 Task: Create a rule when custom fields attachments is set to a date in next month by me.
Action: Mouse moved to (1014, 84)
Screenshot: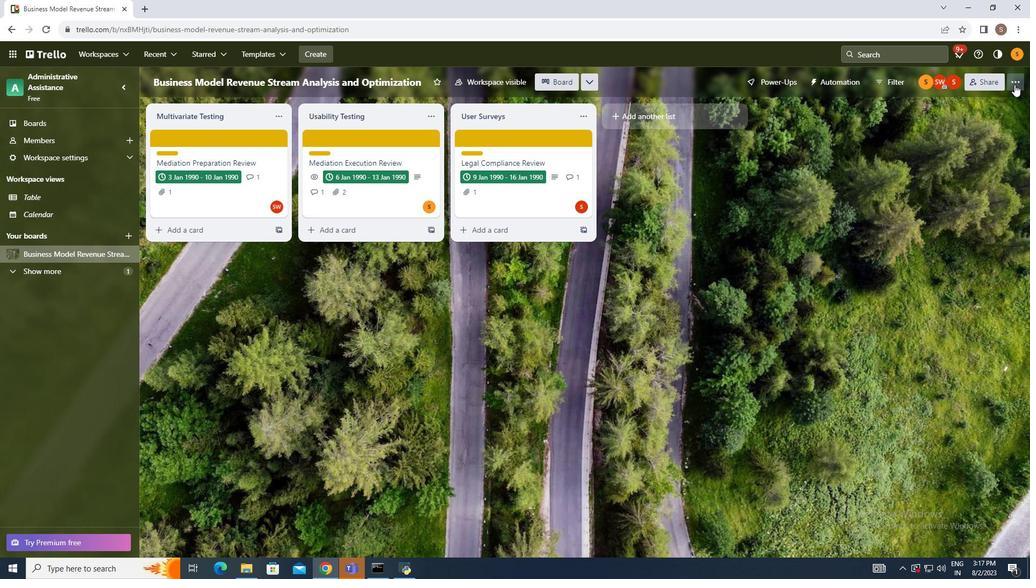 
Action: Mouse pressed left at (1014, 84)
Screenshot: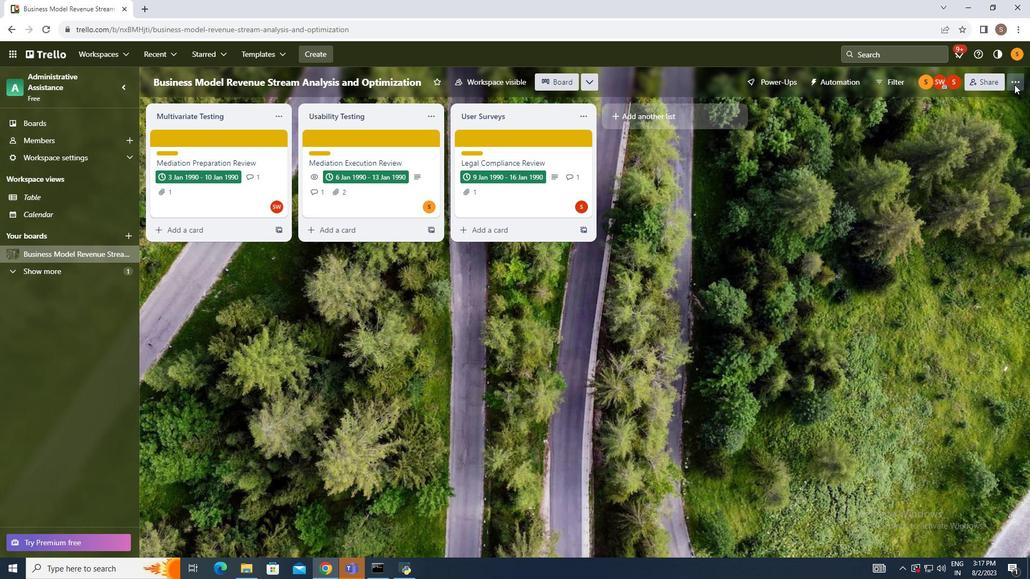 
Action: Mouse moved to (909, 232)
Screenshot: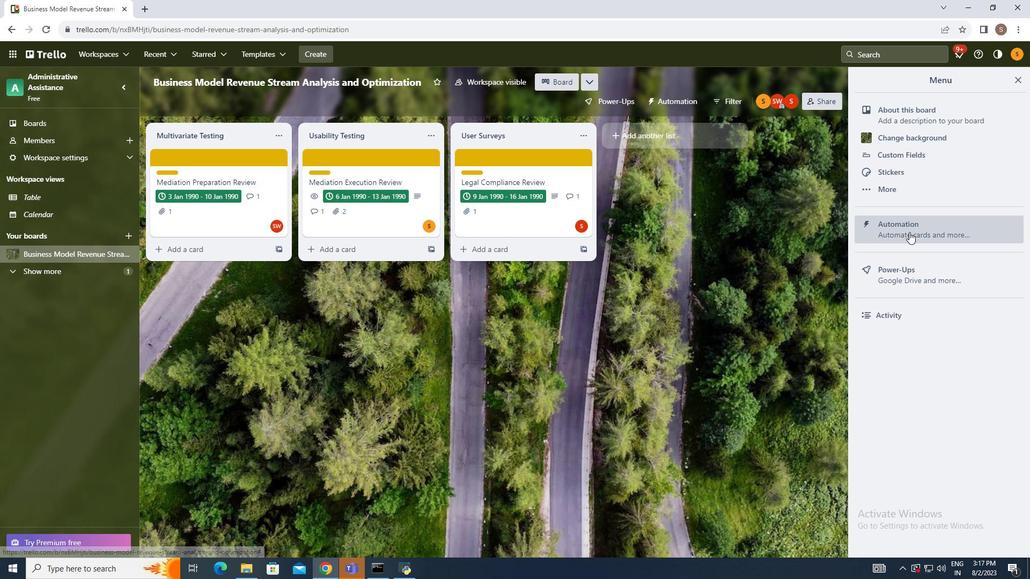 
Action: Mouse pressed left at (909, 232)
Screenshot: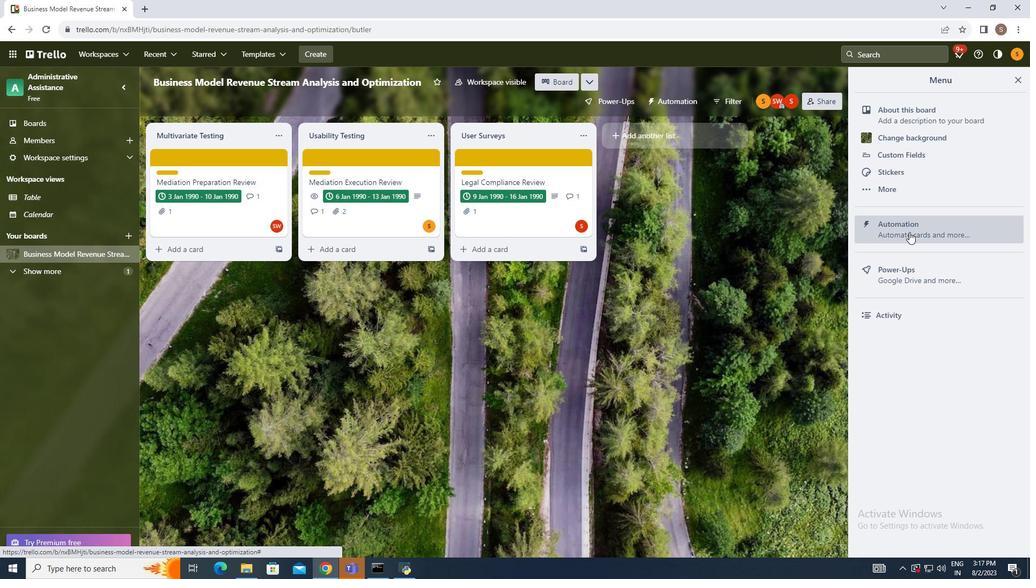 
Action: Mouse moved to (196, 192)
Screenshot: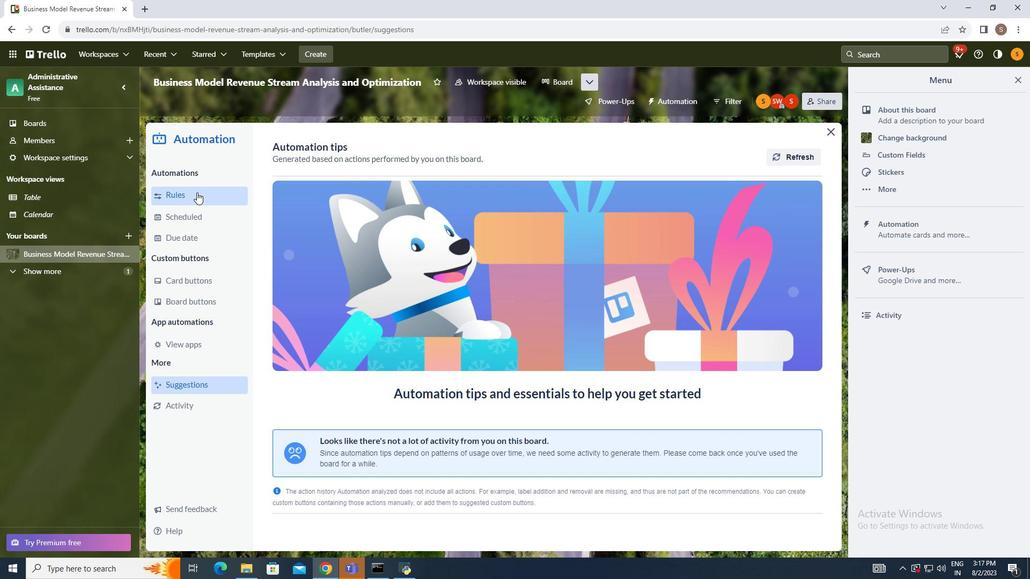 
Action: Mouse pressed left at (196, 192)
Screenshot: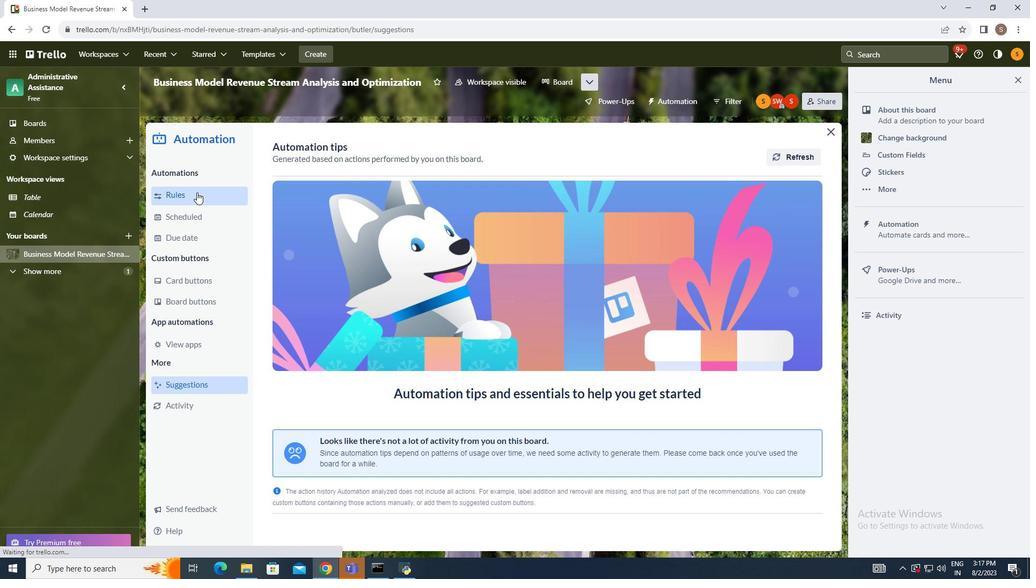 
Action: Mouse moved to (714, 150)
Screenshot: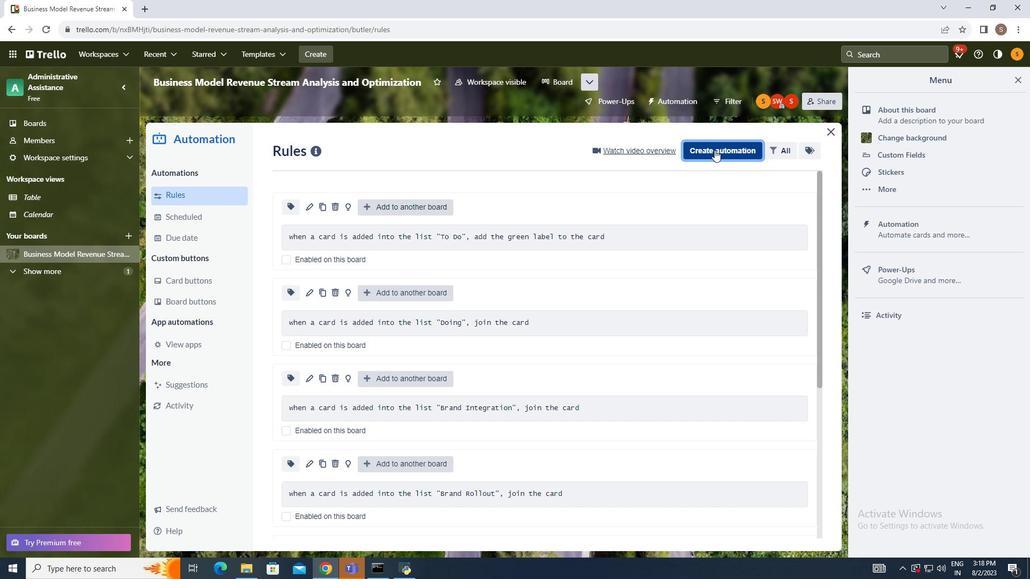 
Action: Mouse pressed left at (714, 150)
Screenshot: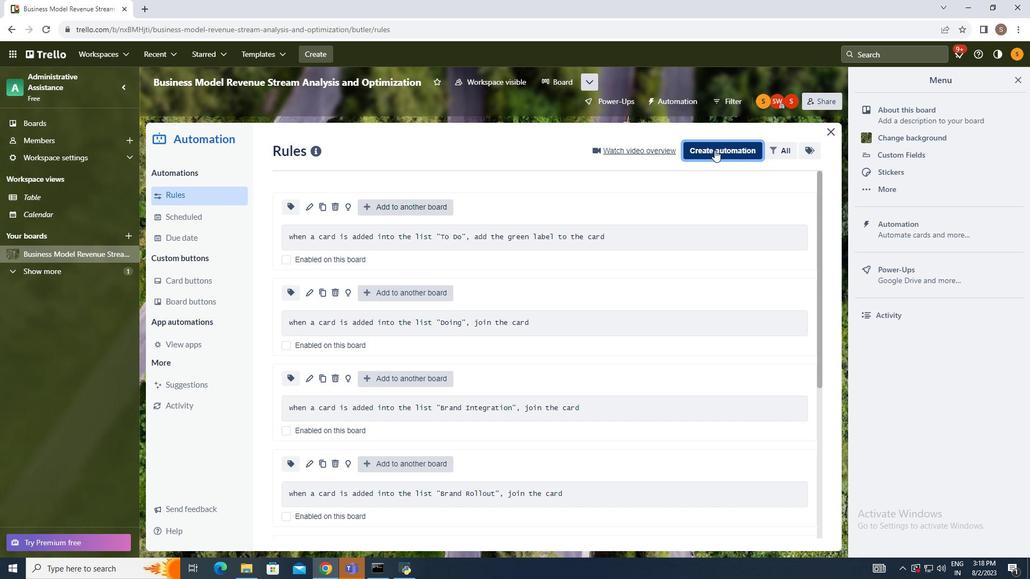 
Action: Mouse moved to (528, 255)
Screenshot: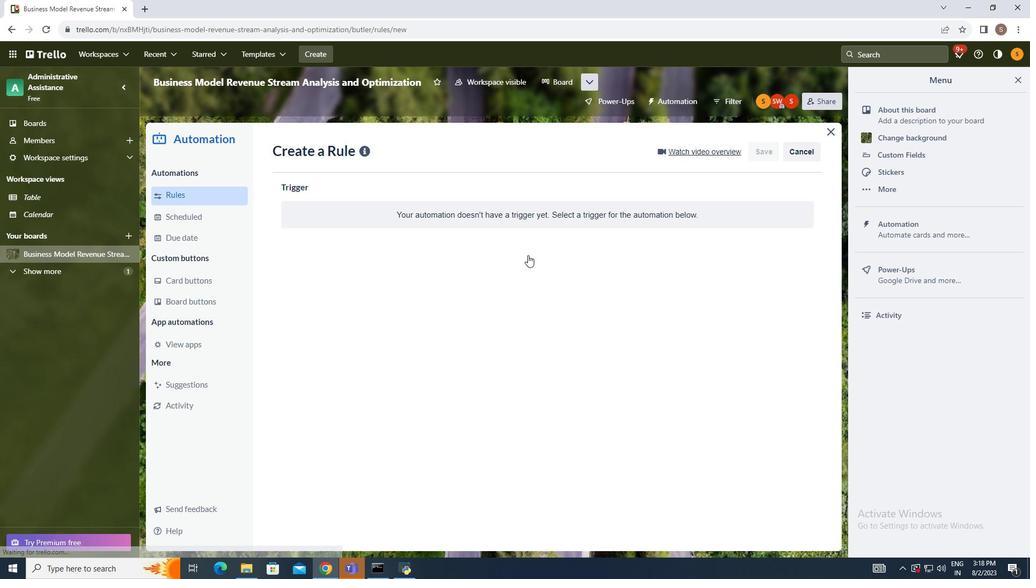 
Action: Mouse pressed left at (528, 255)
Screenshot: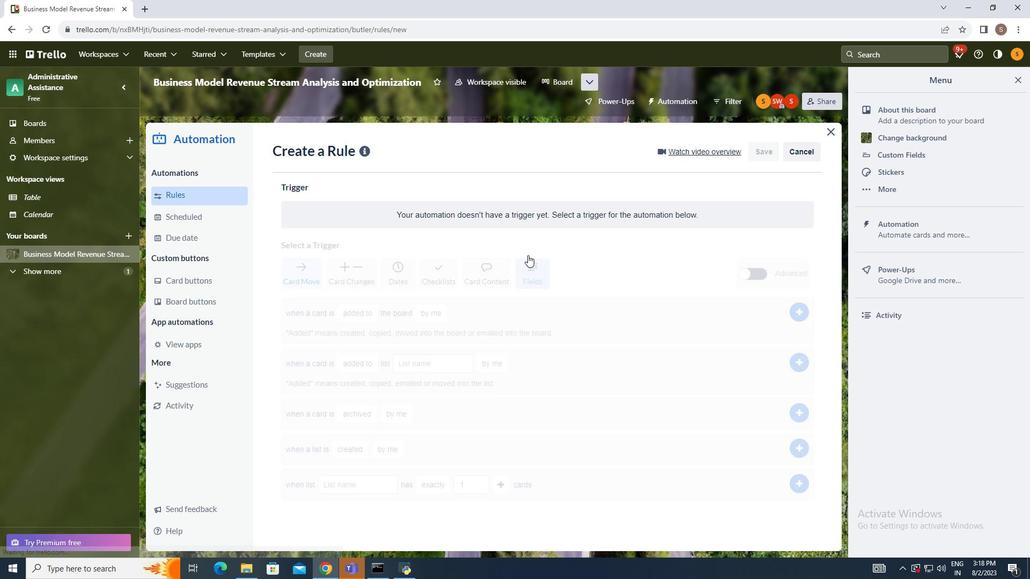 
Action: Mouse moved to (533, 287)
Screenshot: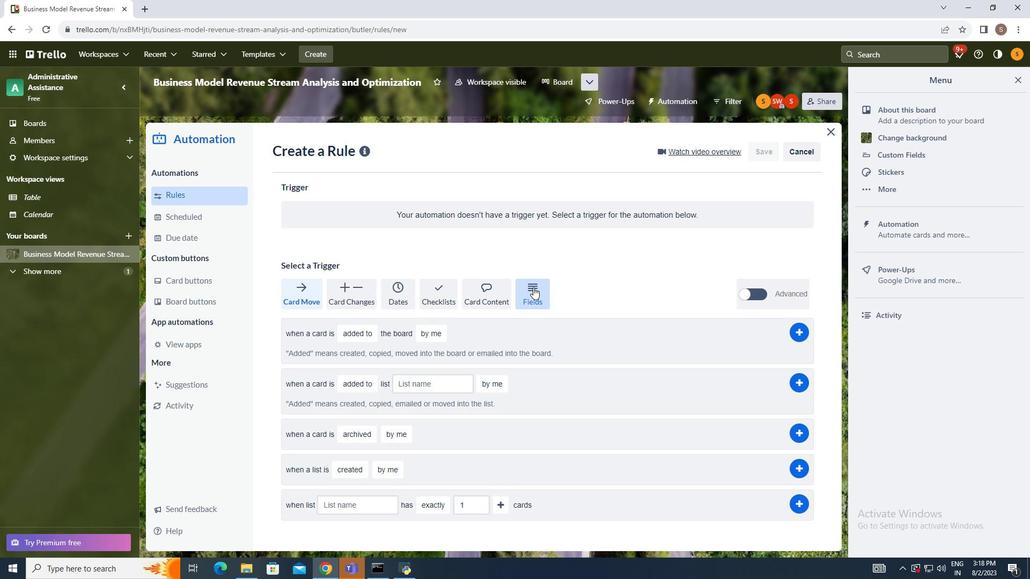 
Action: Mouse pressed left at (533, 287)
Screenshot: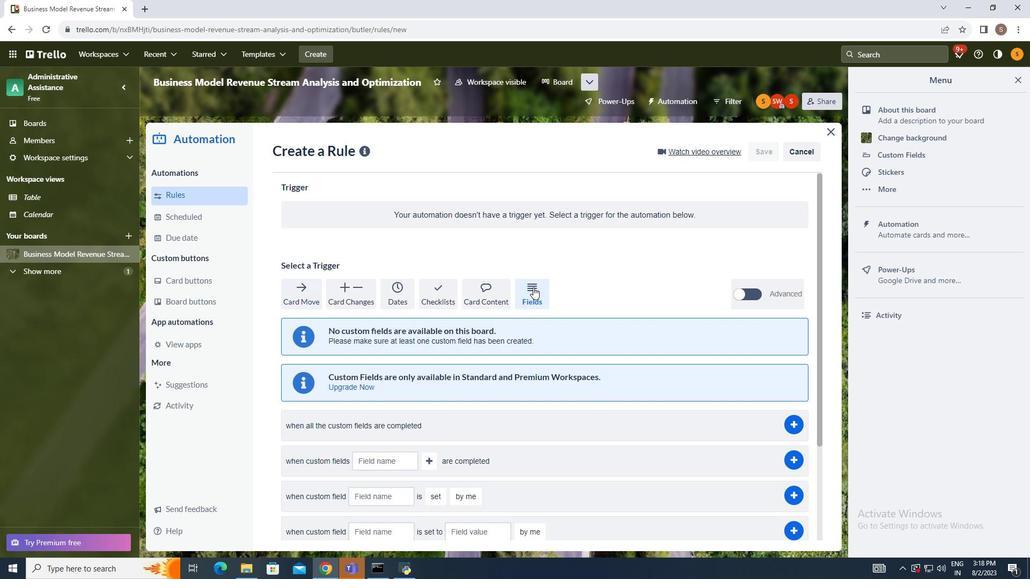 
Action: Mouse moved to (564, 374)
Screenshot: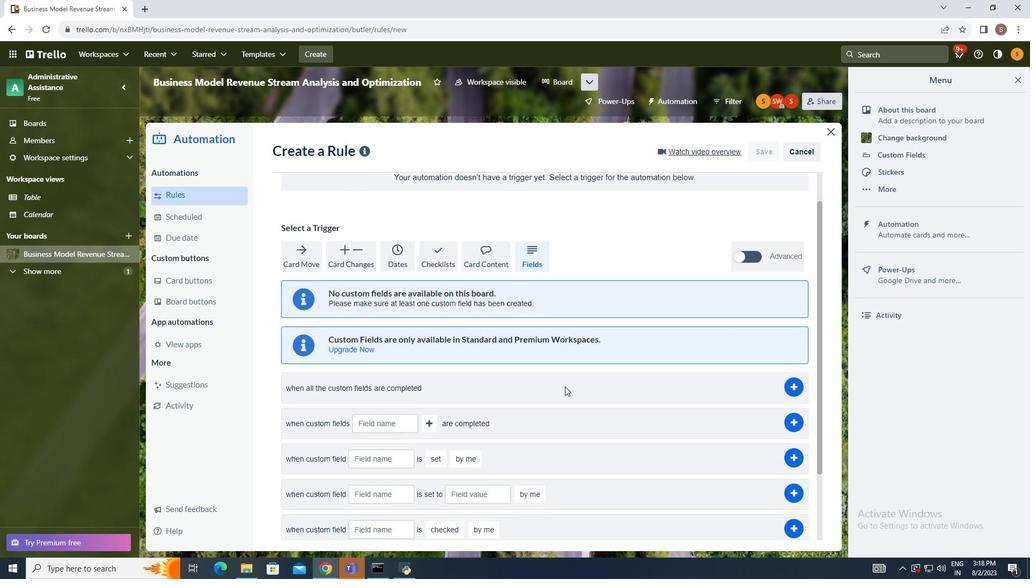 
Action: Mouse scrolled (564, 374) with delta (0, 0)
Screenshot: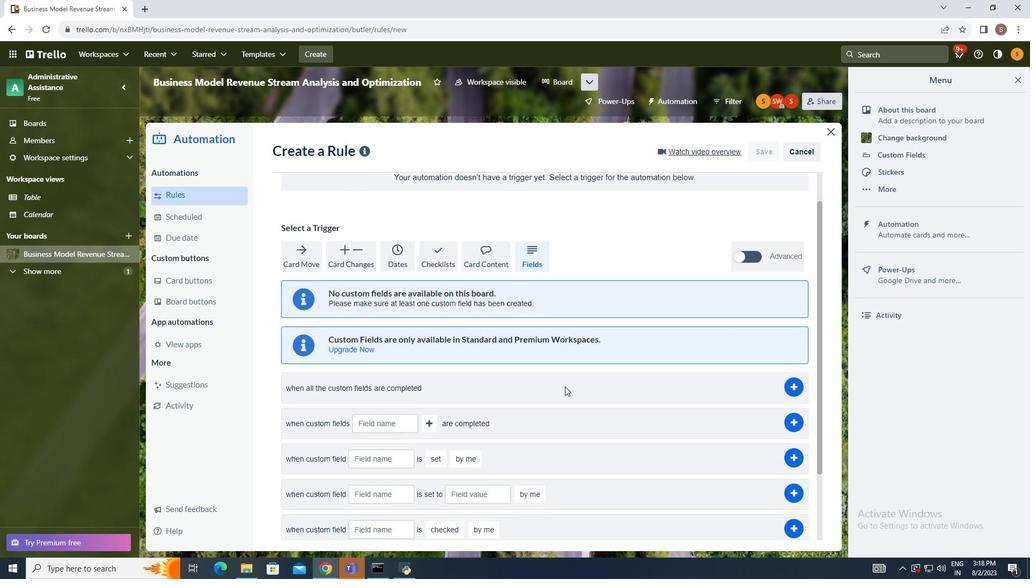 
Action: Mouse moved to (565, 384)
Screenshot: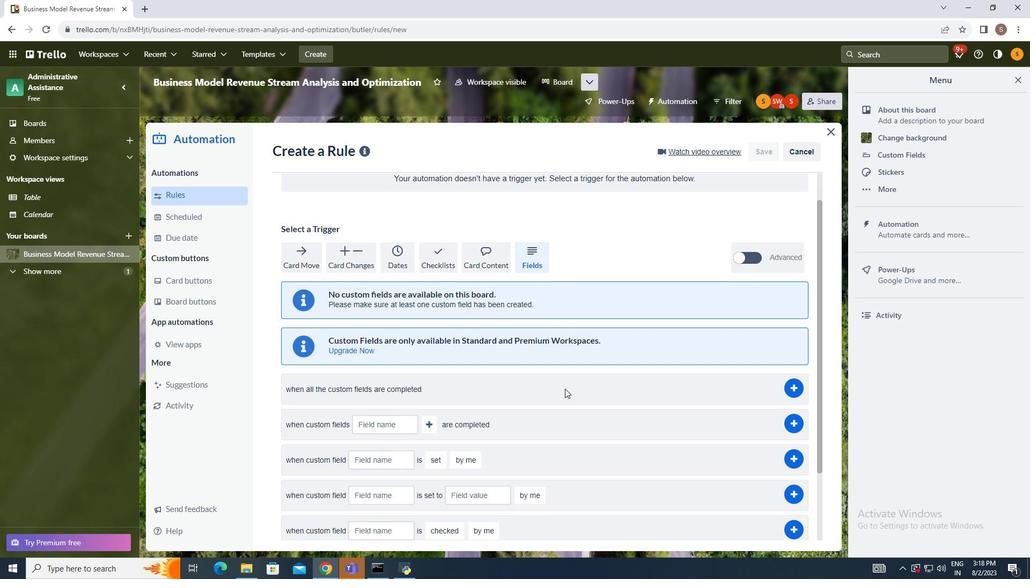 
Action: Mouse scrolled (565, 384) with delta (0, 0)
Screenshot: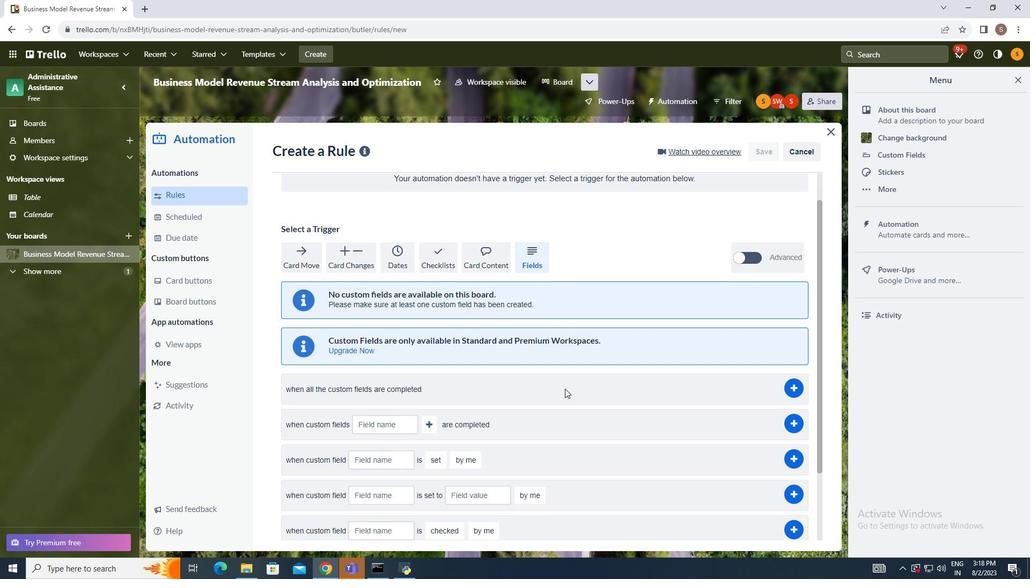 
Action: Mouse moved to (565, 386)
Screenshot: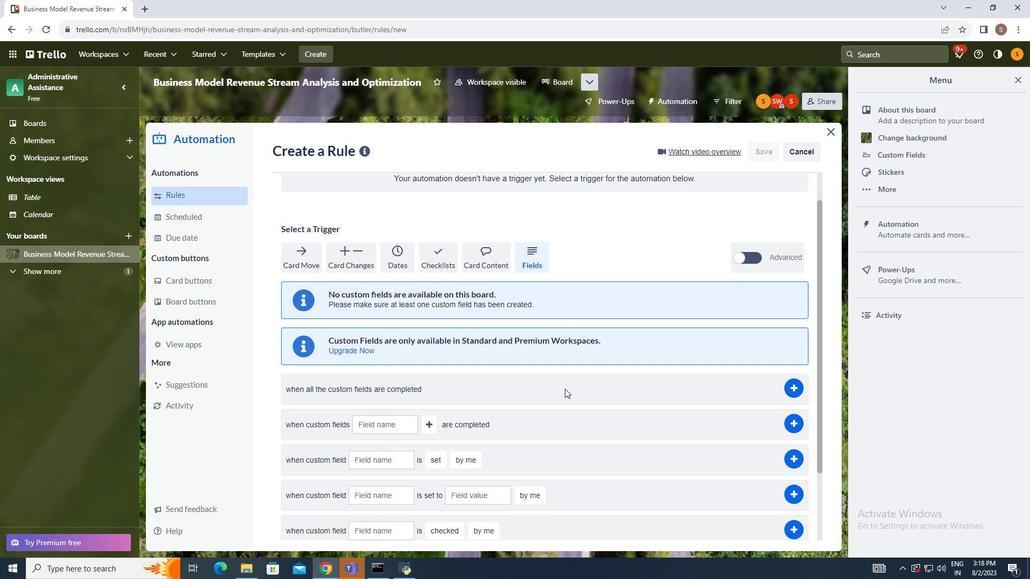 
Action: Mouse scrolled (565, 385) with delta (0, 0)
Screenshot: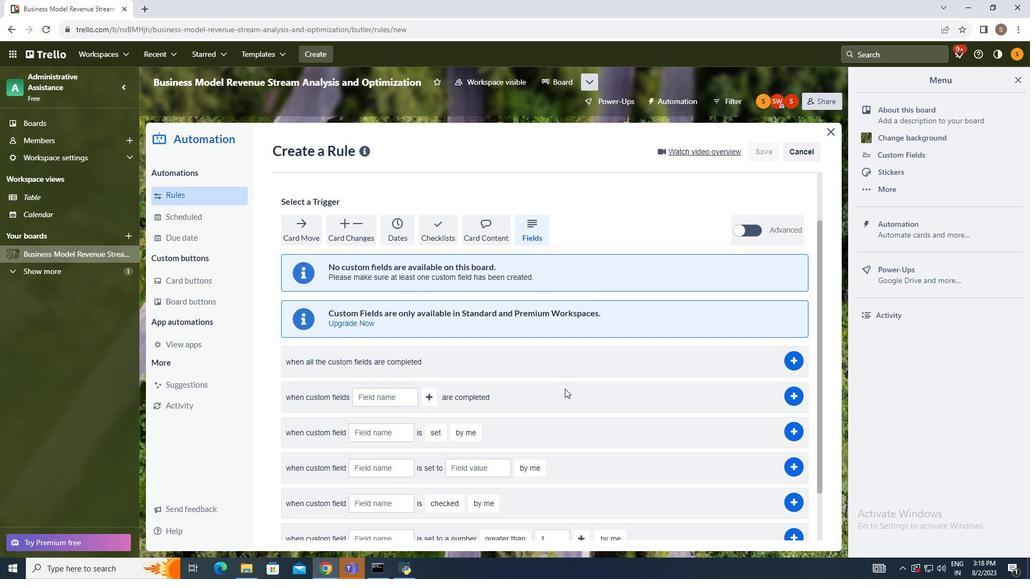 
Action: Mouse moved to (565, 388)
Screenshot: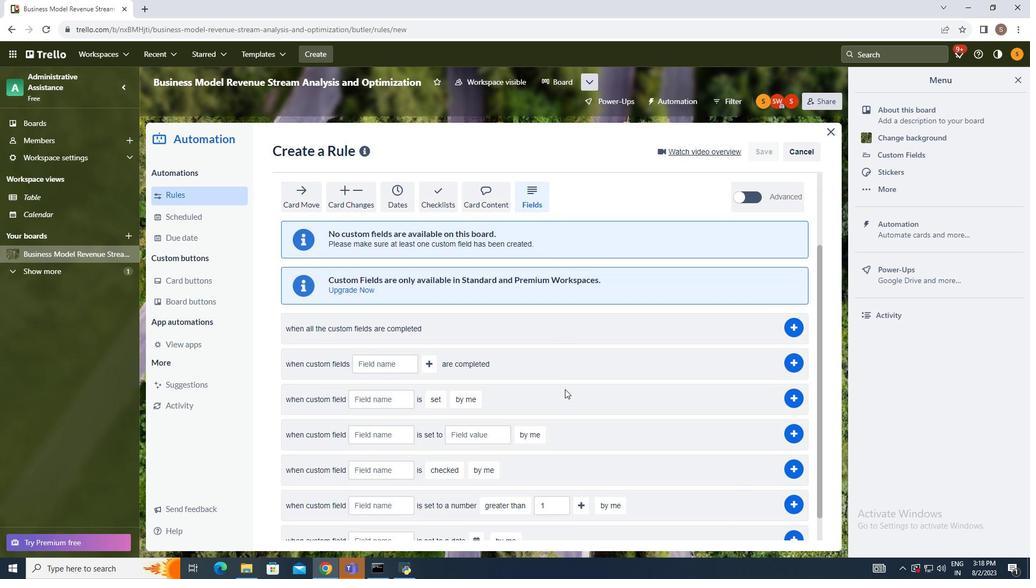 
Action: Mouse scrolled (565, 387) with delta (0, 0)
Screenshot: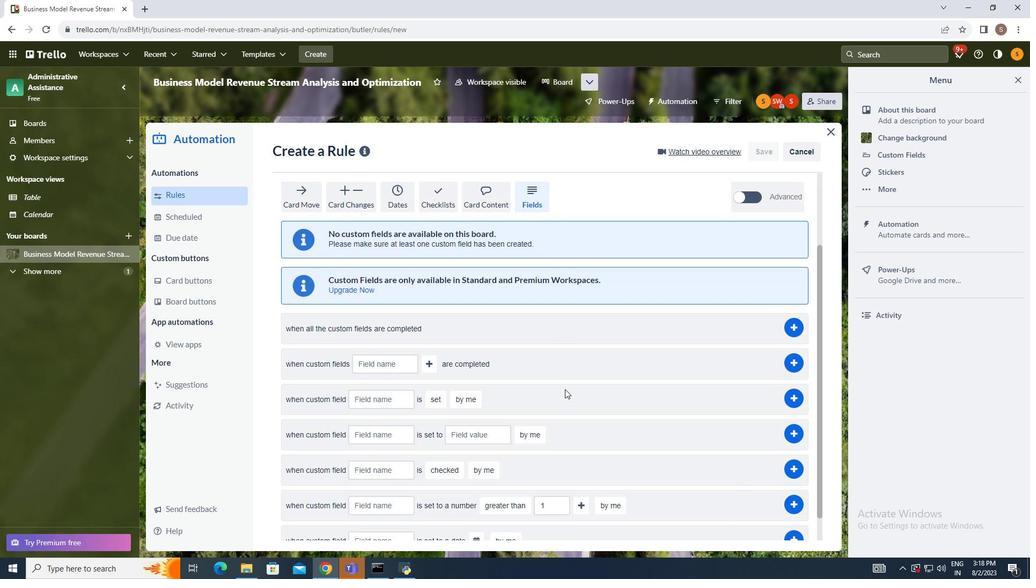 
Action: Mouse moved to (565, 389)
Screenshot: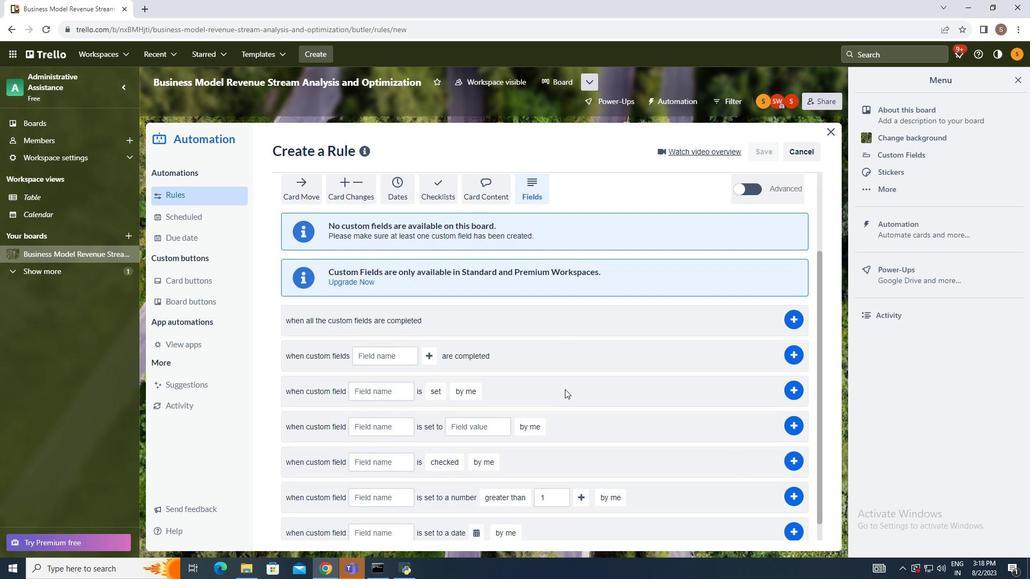 
Action: Mouse scrolled (565, 388) with delta (0, 0)
Screenshot: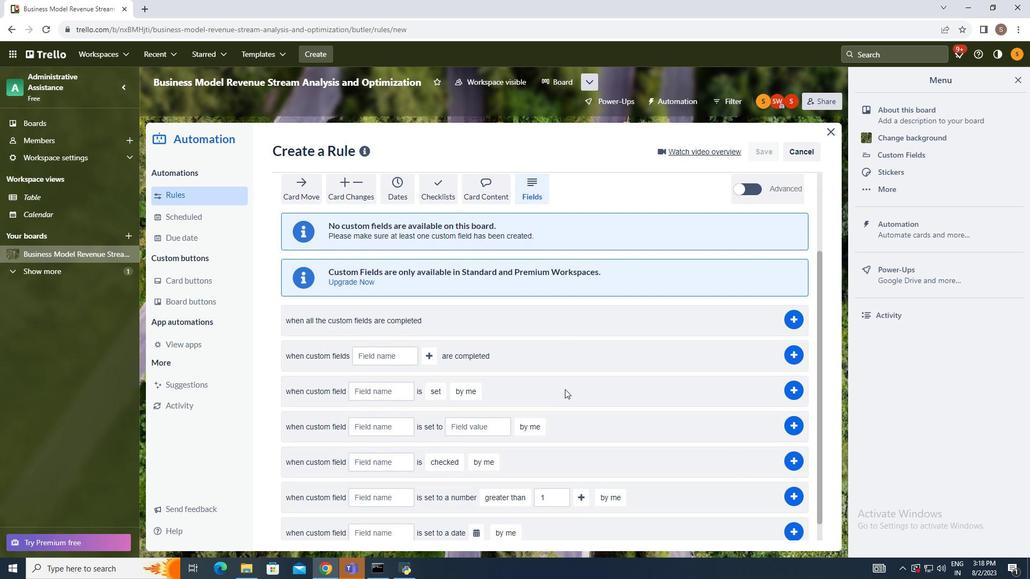 
Action: Mouse scrolled (565, 389) with delta (0, 0)
Screenshot: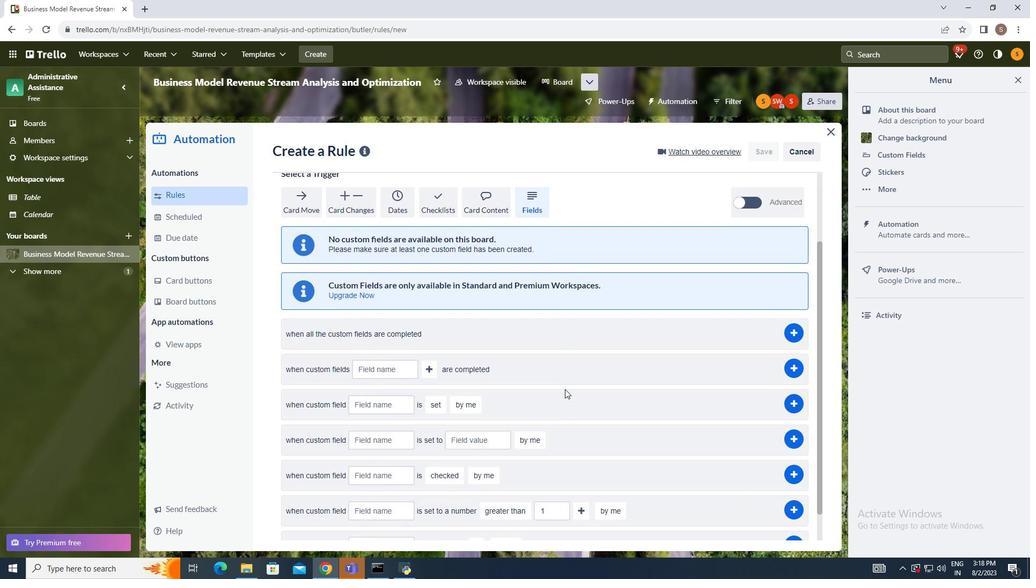 
Action: Mouse moved to (564, 391)
Screenshot: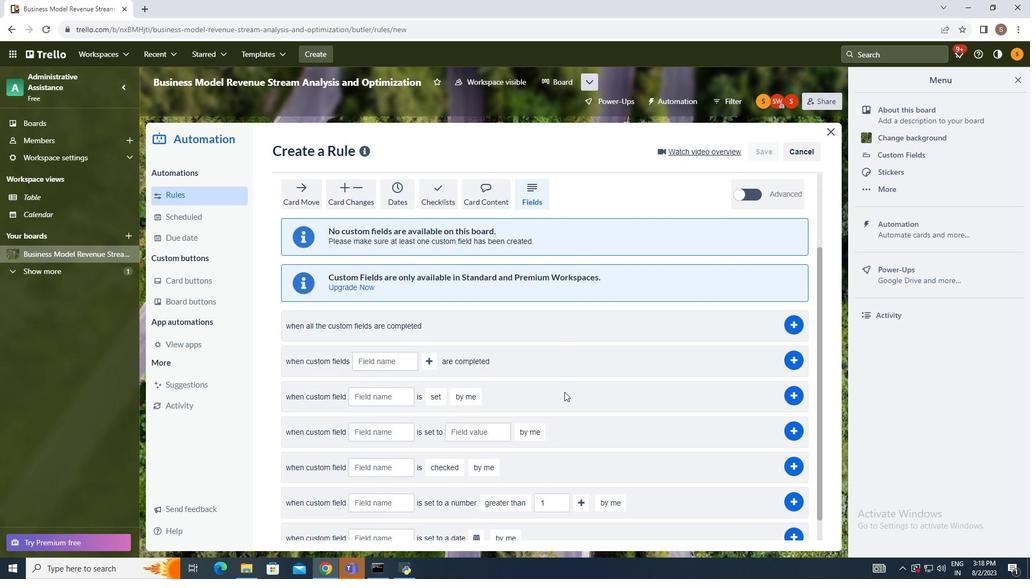 
Action: Mouse scrolled (564, 391) with delta (0, 0)
Screenshot: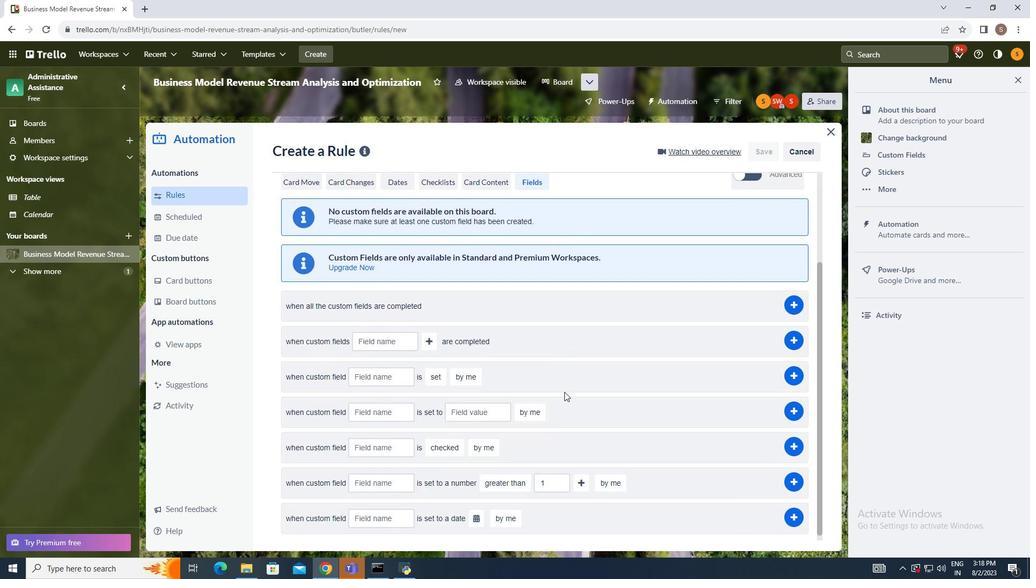 
Action: Mouse moved to (564, 392)
Screenshot: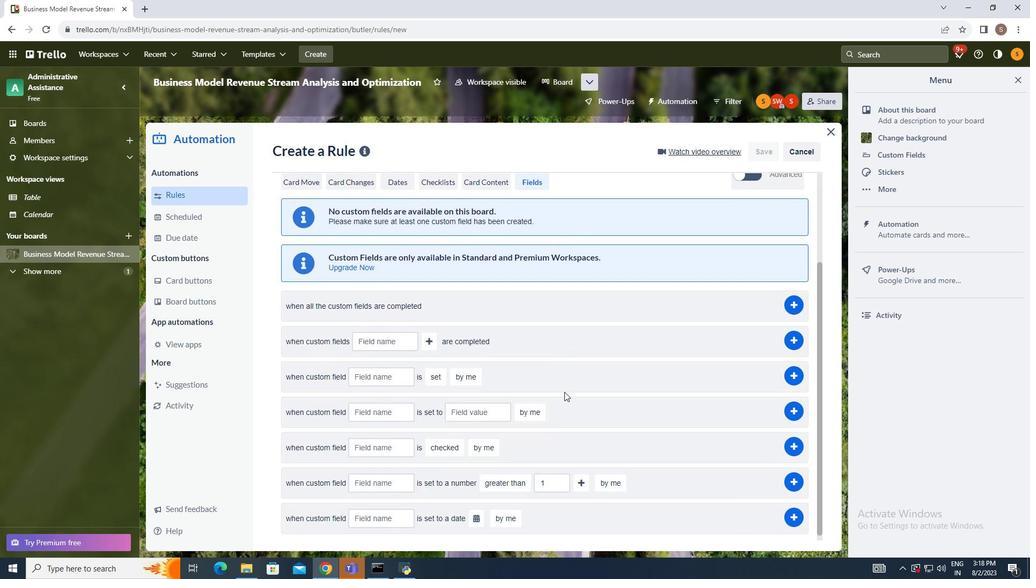 
Action: Mouse scrolled (564, 391) with delta (0, 0)
Screenshot: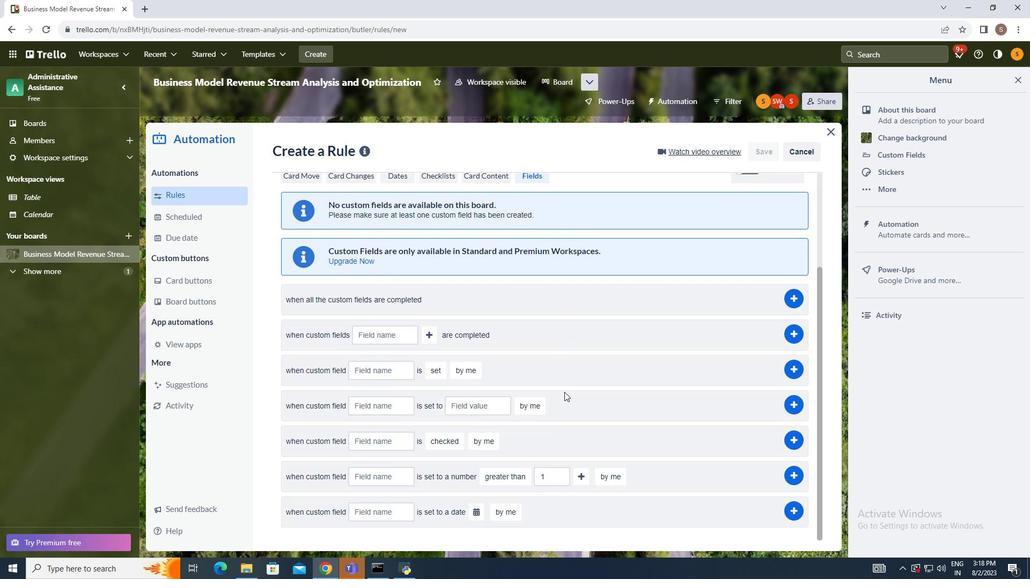 
Action: Mouse scrolled (564, 391) with delta (0, 0)
Screenshot: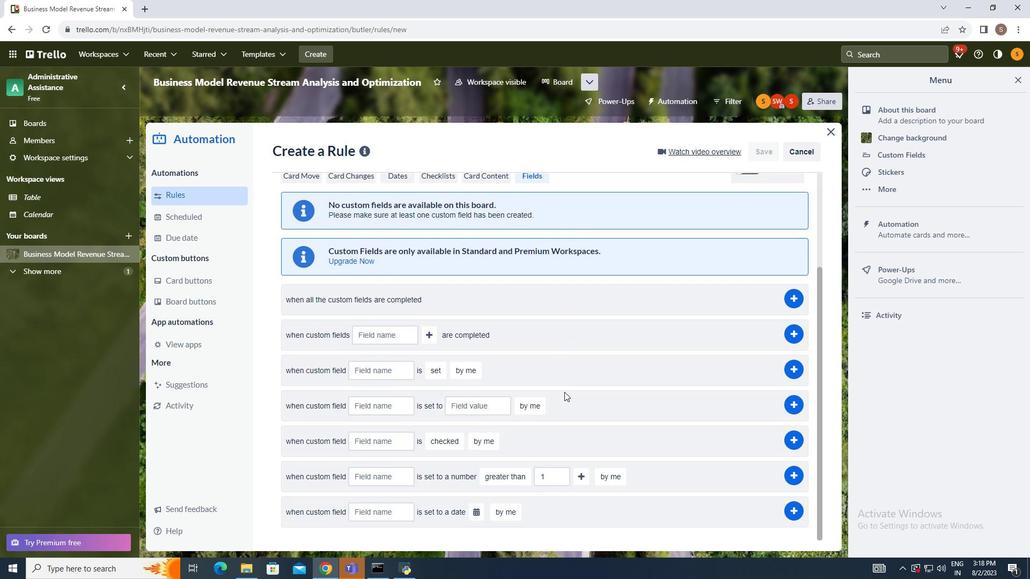 
Action: Mouse scrolled (564, 391) with delta (0, 0)
Screenshot: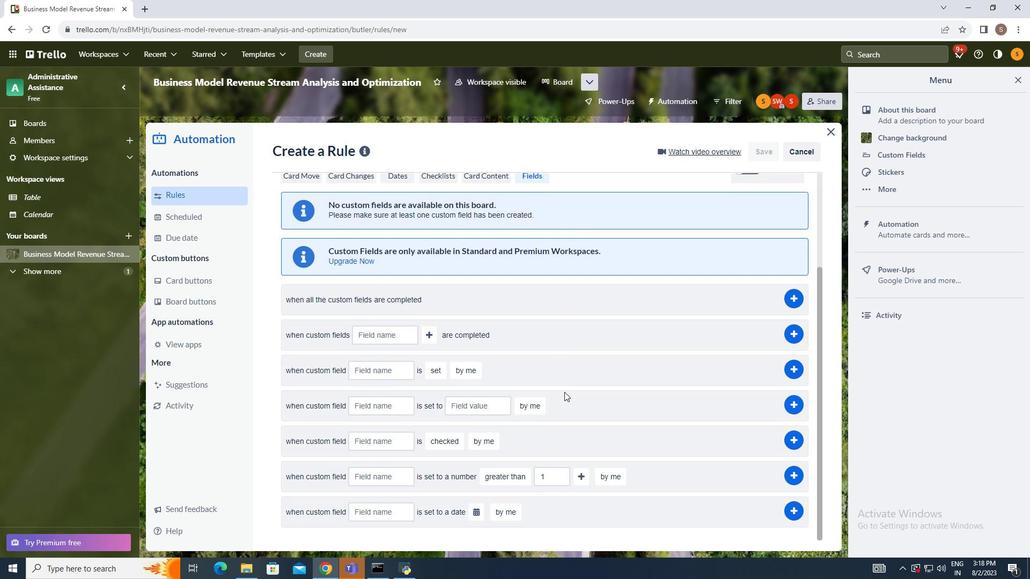 
Action: Mouse moved to (379, 516)
Screenshot: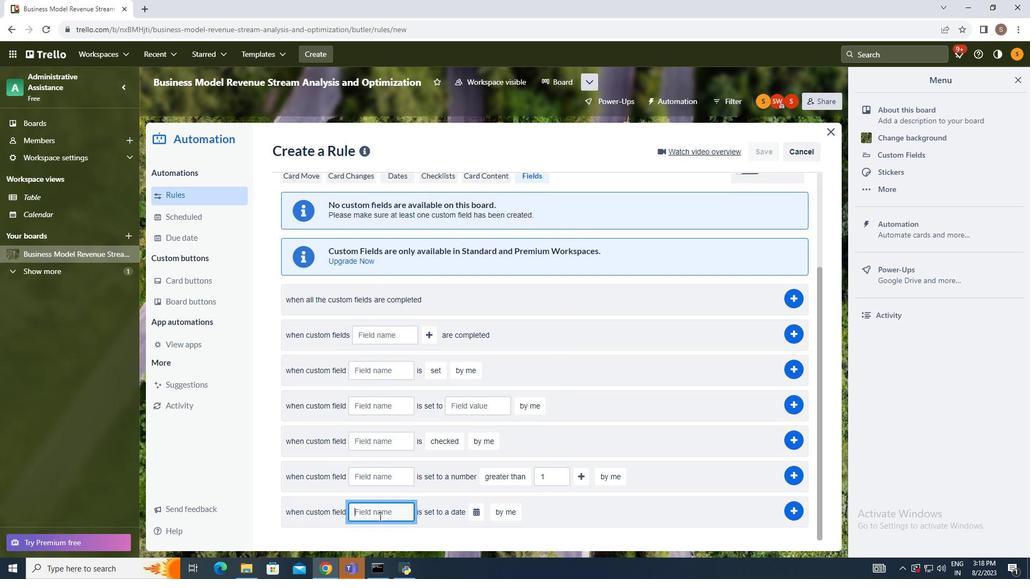 
Action: Mouse pressed left at (379, 516)
Screenshot: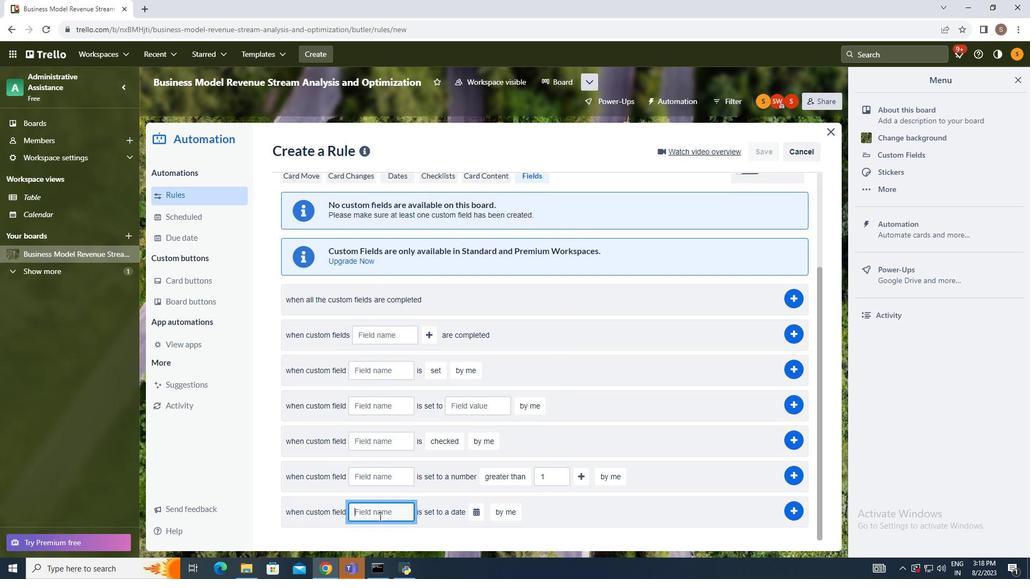 
Action: Key pressed attachments
Screenshot: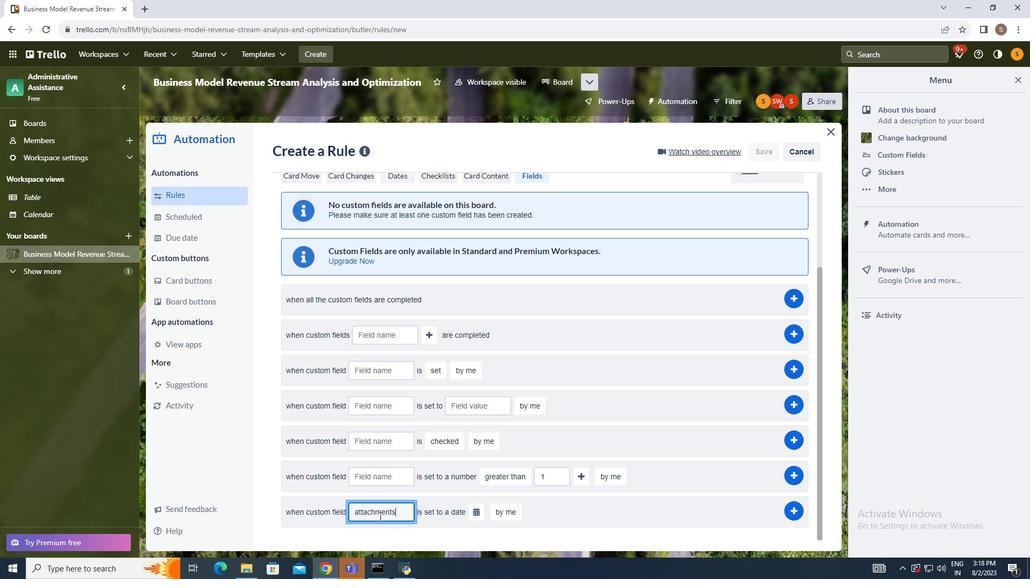 
Action: Mouse moved to (478, 511)
Screenshot: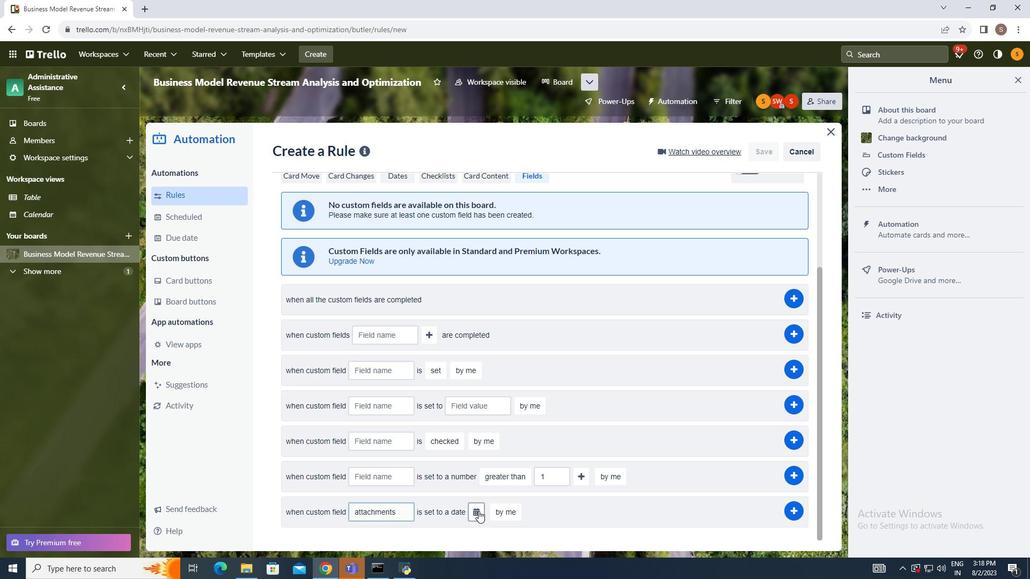 
Action: Mouse pressed left at (478, 511)
Screenshot: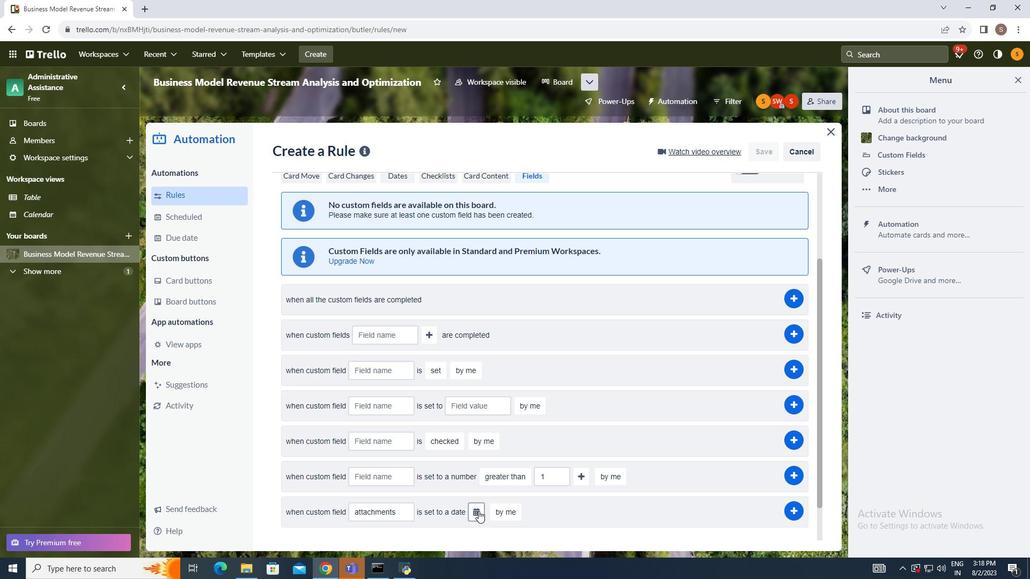 
Action: Mouse scrolled (478, 510) with delta (0, 0)
Screenshot: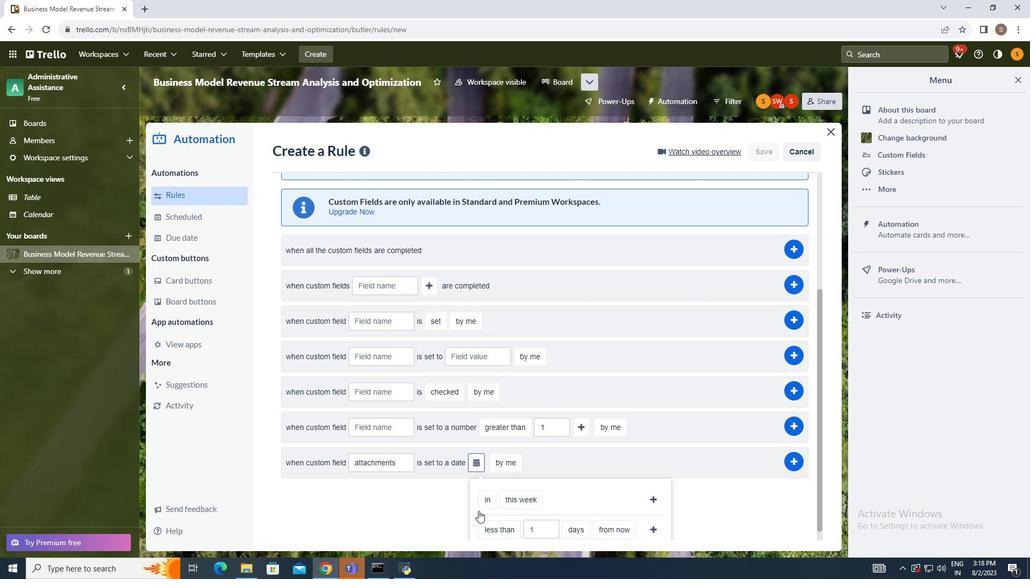 
Action: Mouse scrolled (478, 510) with delta (0, 0)
Screenshot: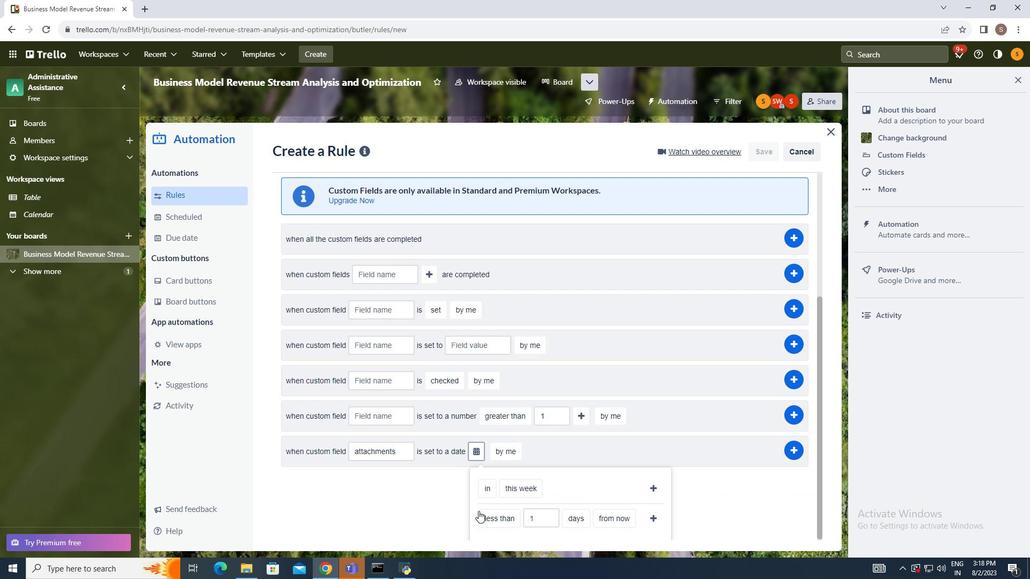 
Action: Mouse scrolled (478, 510) with delta (0, 0)
Screenshot: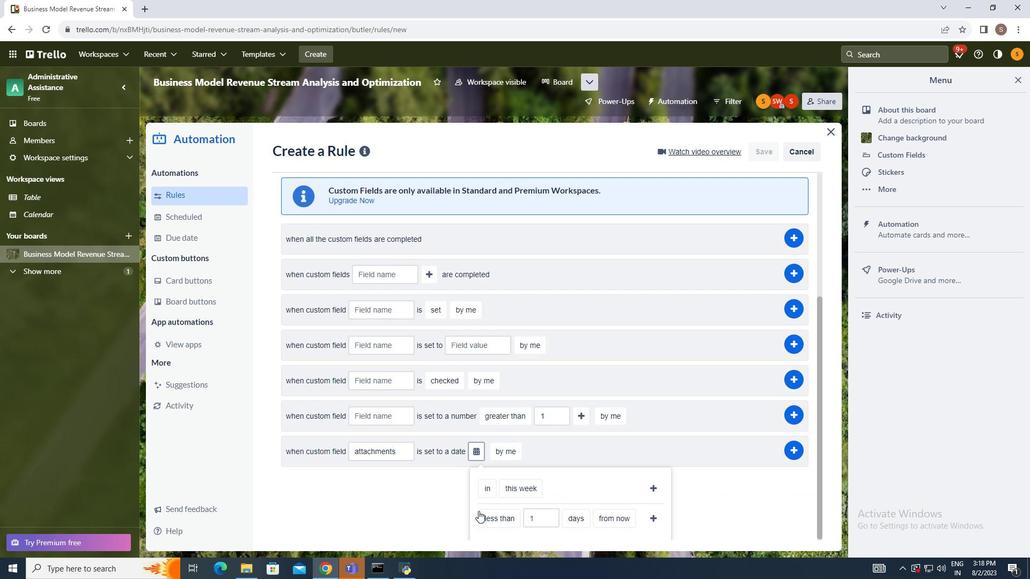 
Action: Mouse moved to (487, 488)
Screenshot: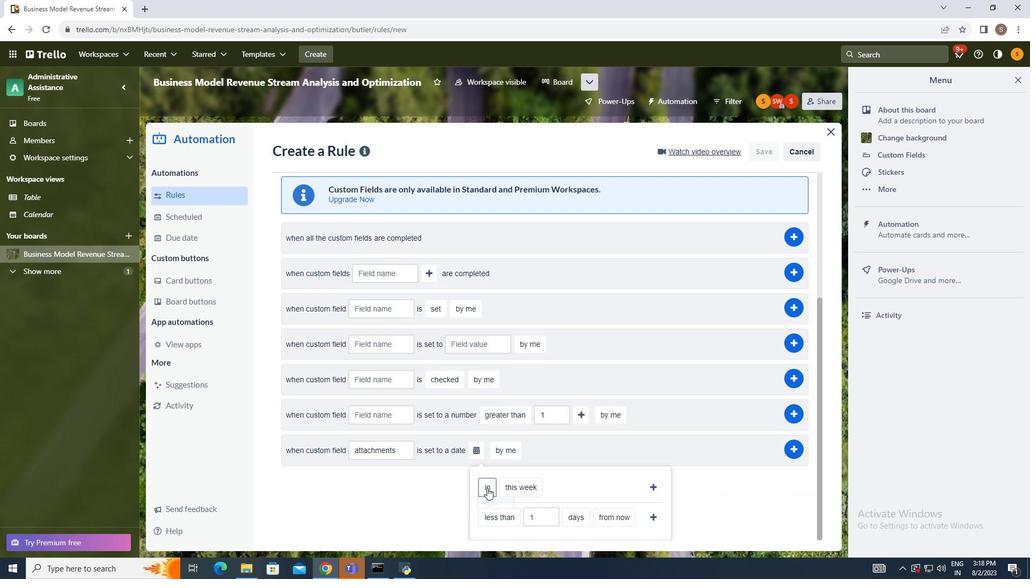 
Action: Mouse pressed left at (487, 488)
Screenshot: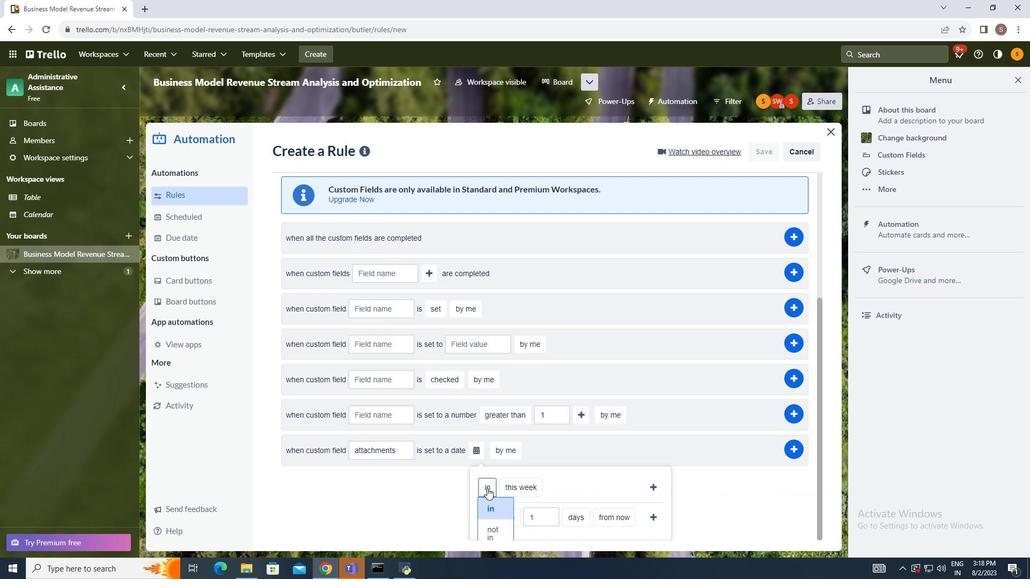 
Action: Mouse moved to (491, 506)
Screenshot: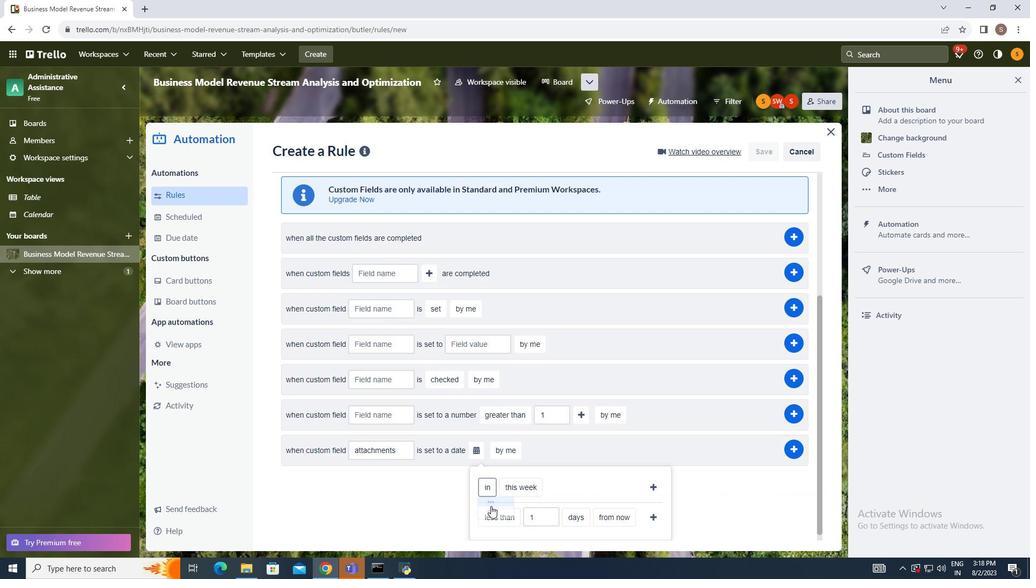 
Action: Mouse pressed left at (491, 506)
Screenshot: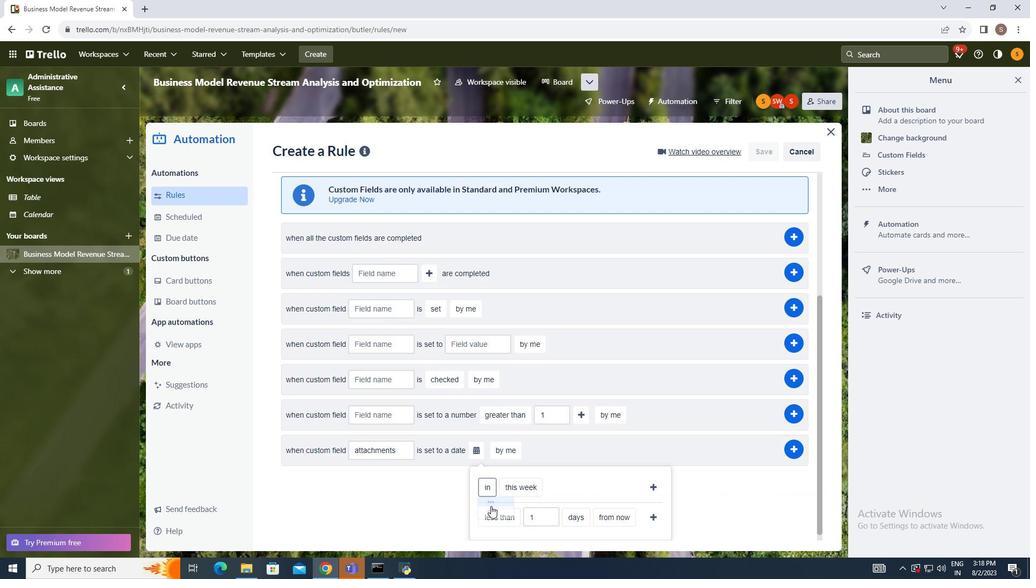 
Action: Mouse moved to (515, 486)
Screenshot: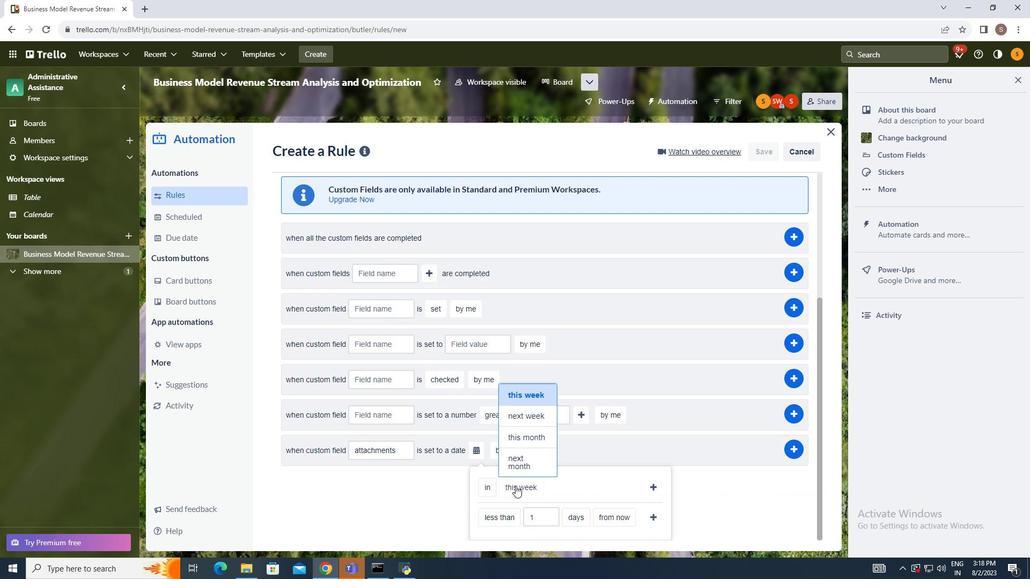 
Action: Mouse pressed left at (515, 486)
Screenshot: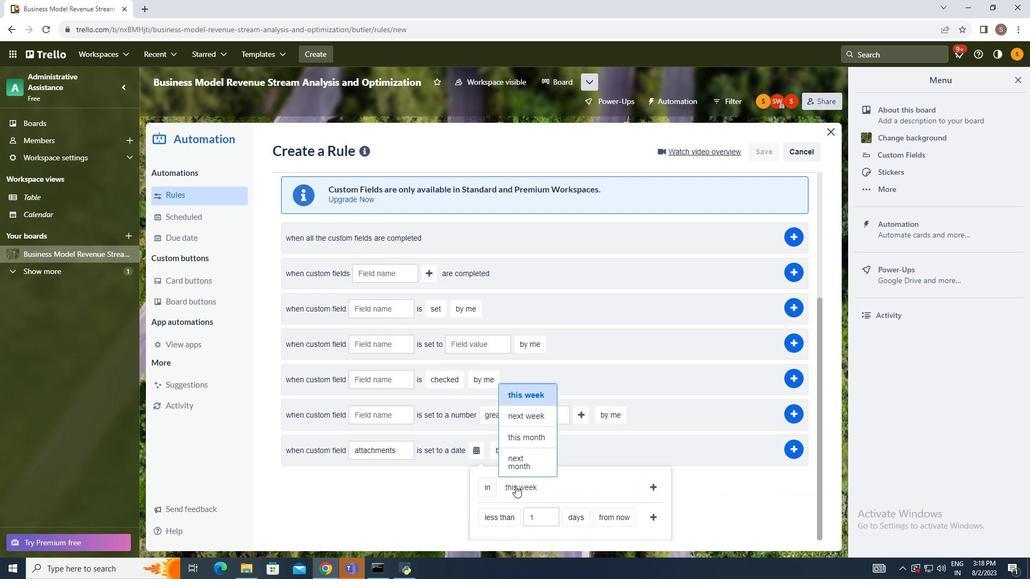 
Action: Mouse moved to (523, 460)
Screenshot: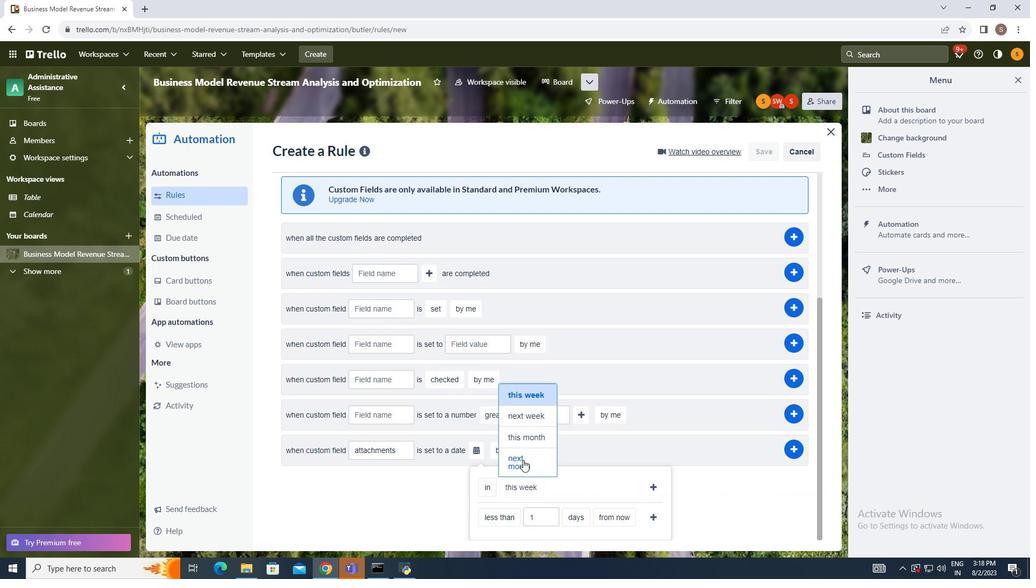 
Action: Mouse pressed left at (523, 460)
Screenshot: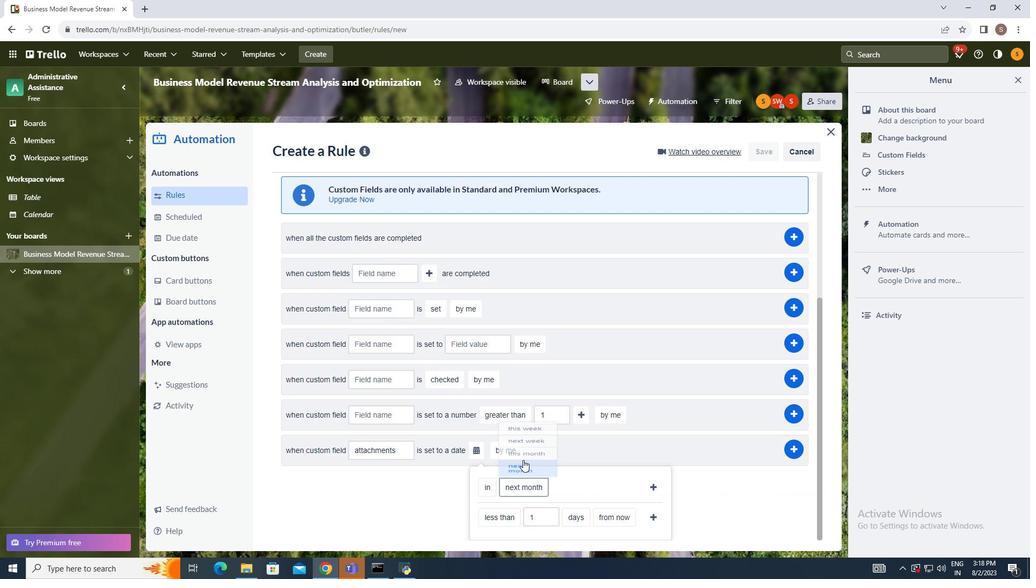 
Action: Mouse moved to (653, 487)
Screenshot: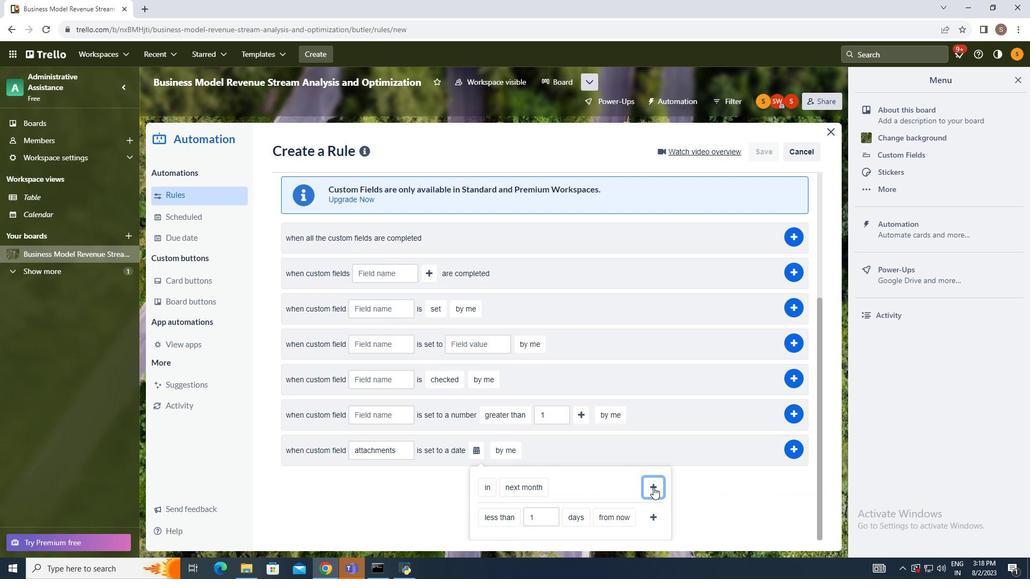 
Action: Mouse pressed left at (653, 487)
Screenshot: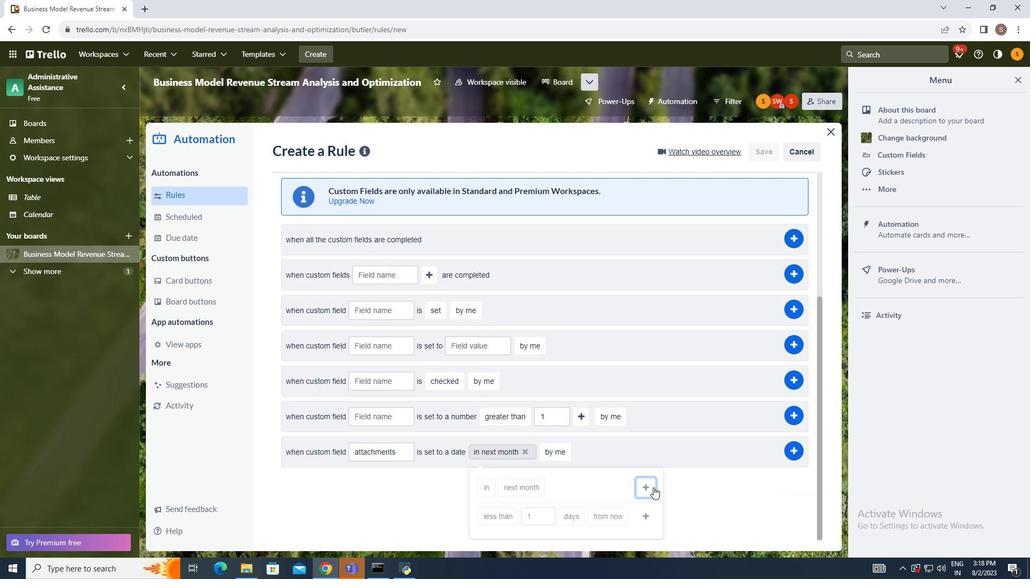 
Action: Mouse moved to (791, 510)
Screenshot: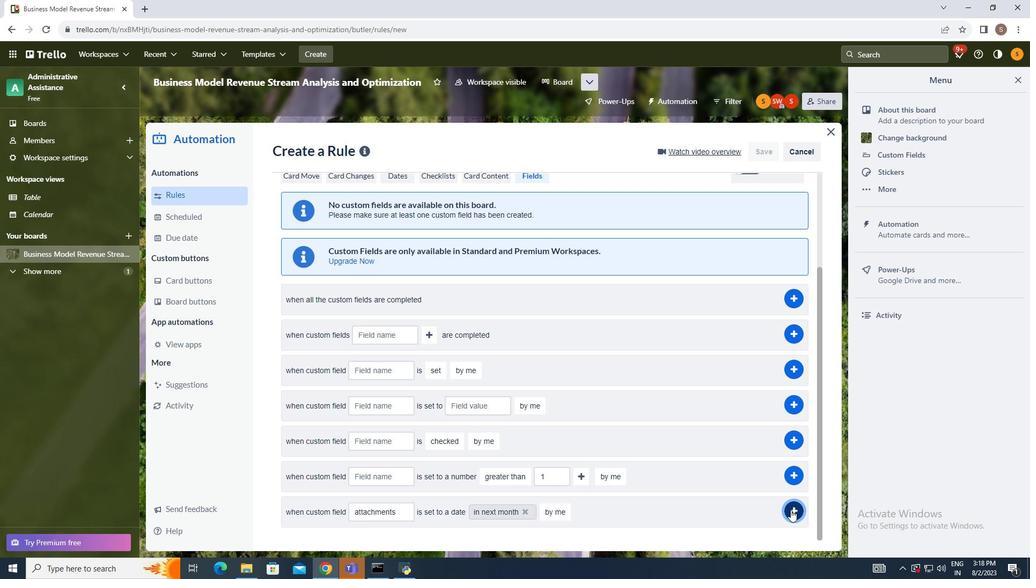 
Action: Mouse pressed left at (791, 510)
Screenshot: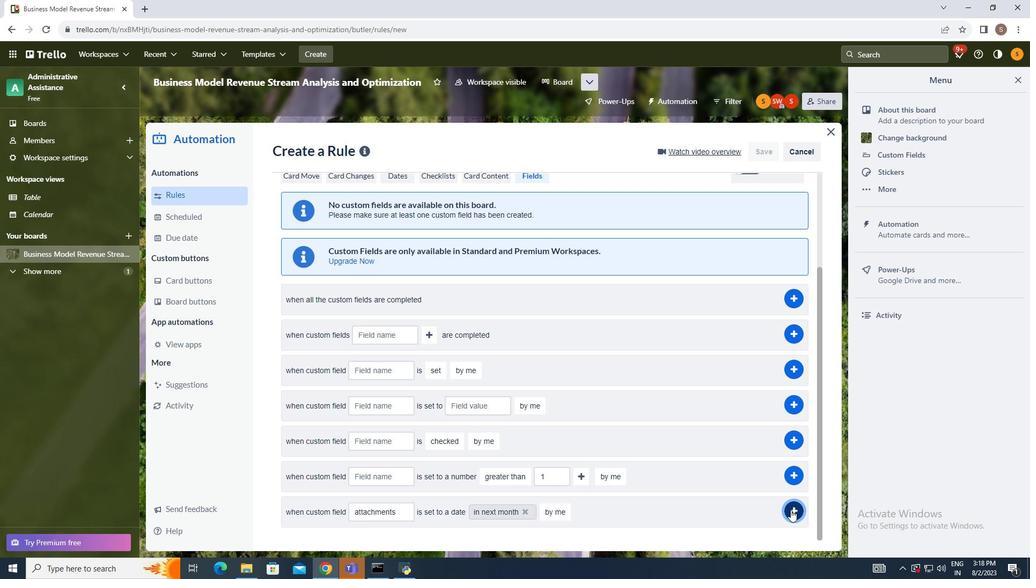 
Action: Mouse moved to (899, 393)
Screenshot: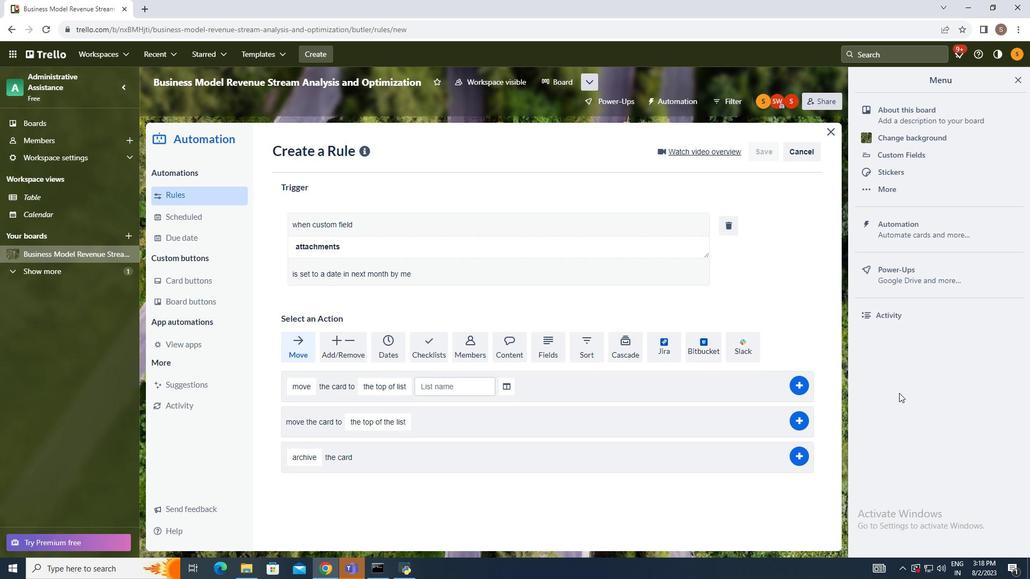
